 Task: Find the determinant of the 2x2 matrix {{6, 4}, {3, 8}}.
Action: Mouse moved to (939, 62)
Screenshot: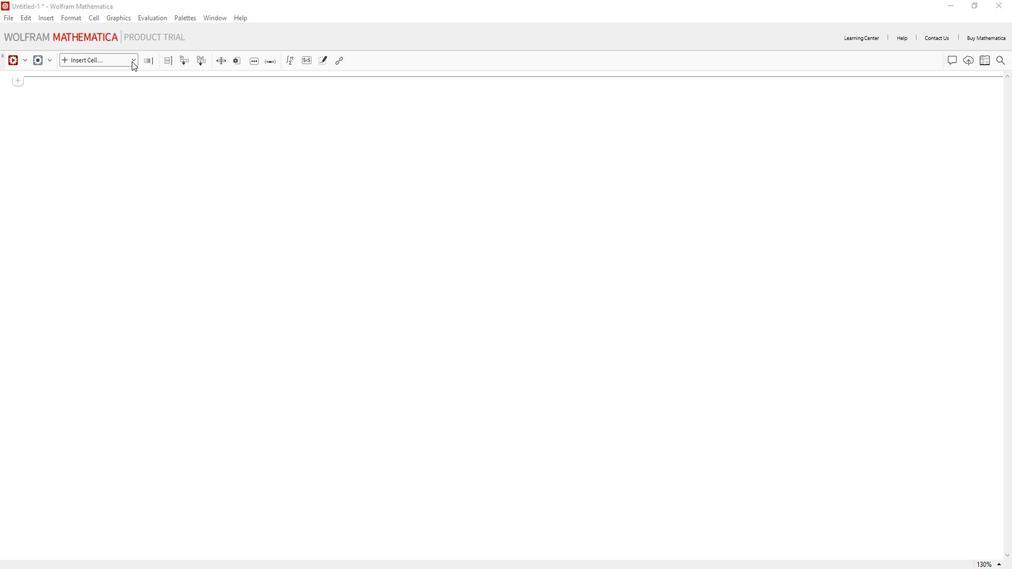 
Action: Mouse pressed left at (939, 62)
Screenshot: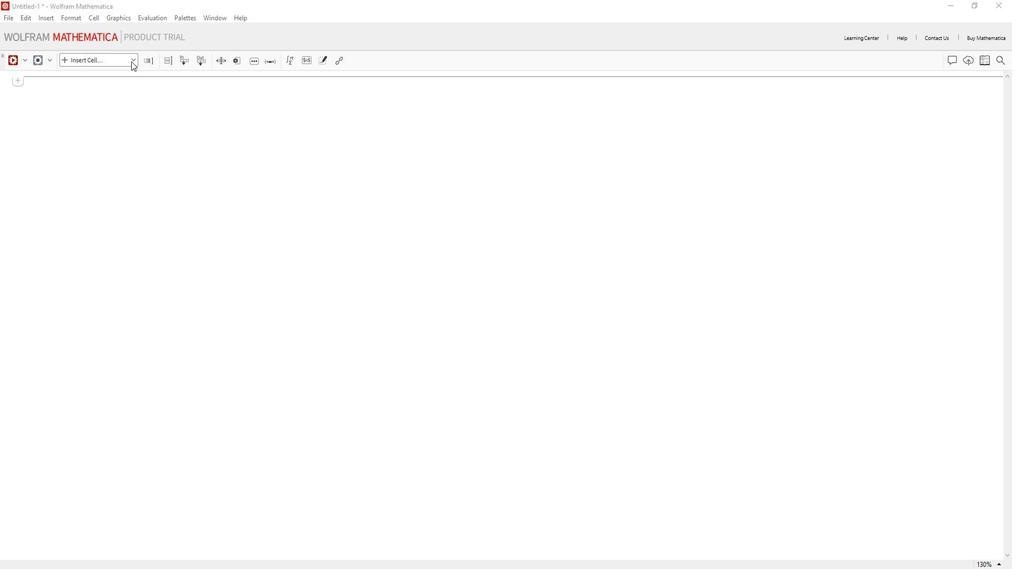 
Action: Mouse moved to (916, 80)
Screenshot: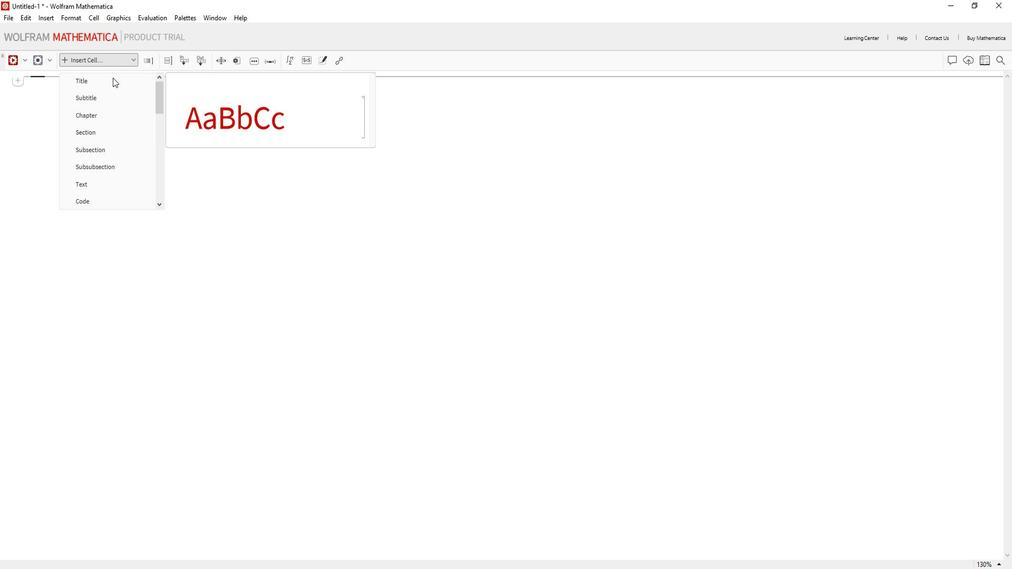 
Action: Mouse pressed left at (916, 80)
Screenshot: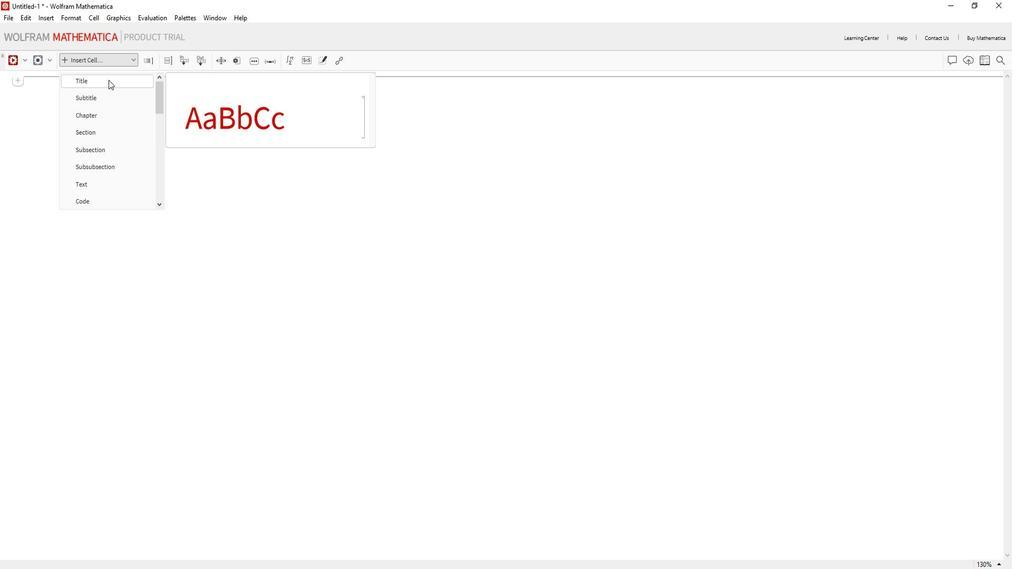 
Action: Key pressed <Key.shift><Key.shift>Find<Key.space>the<Key.space>determinant<Key.space>of<Key.space>the<Key.space>2x2<Key.space>matrix
Screenshot: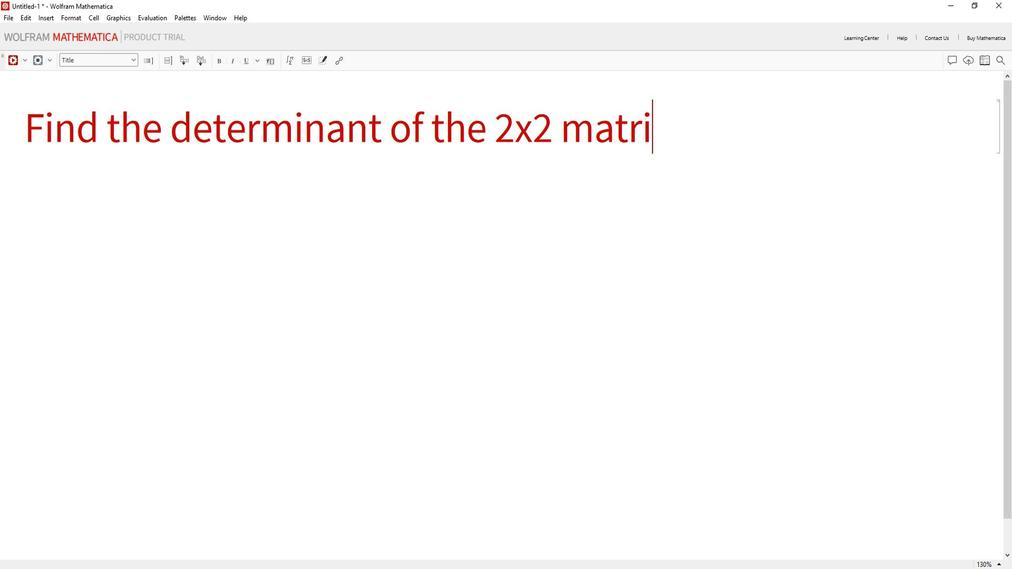 
Action: Mouse moved to (925, 218)
Screenshot: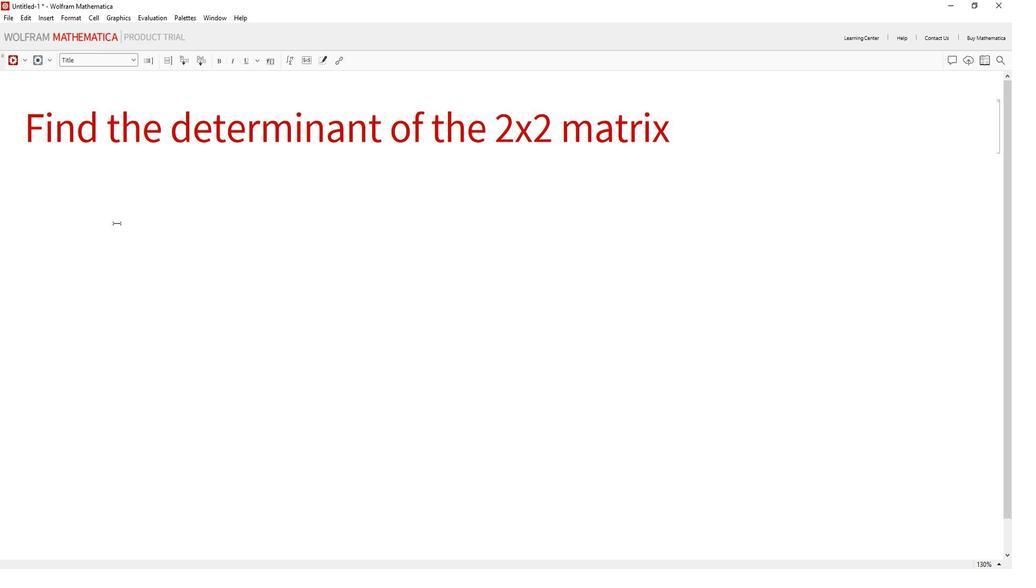
Action: Mouse pressed left at (925, 218)
Screenshot: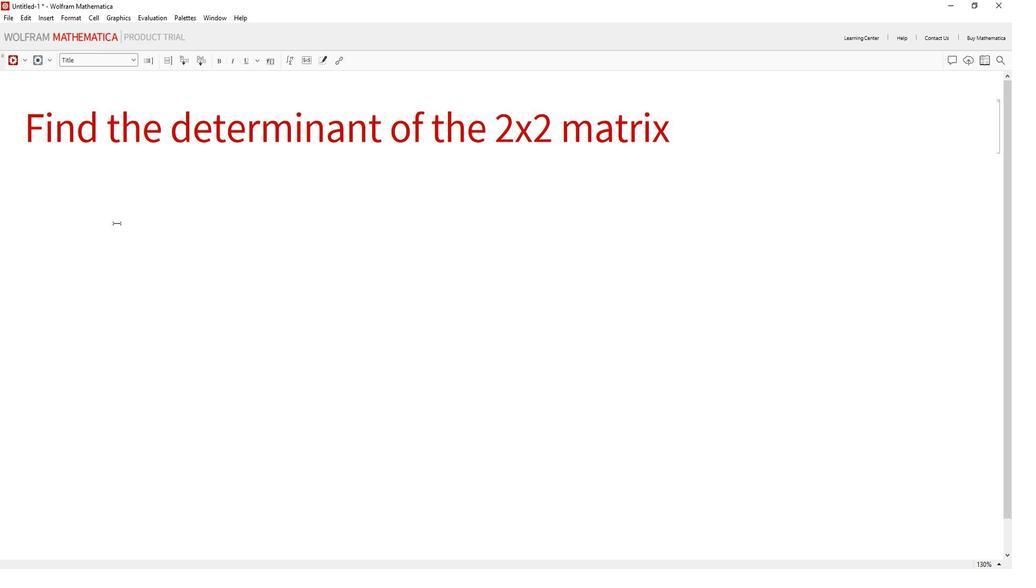 
Action: Mouse moved to (744, 224)
Screenshot: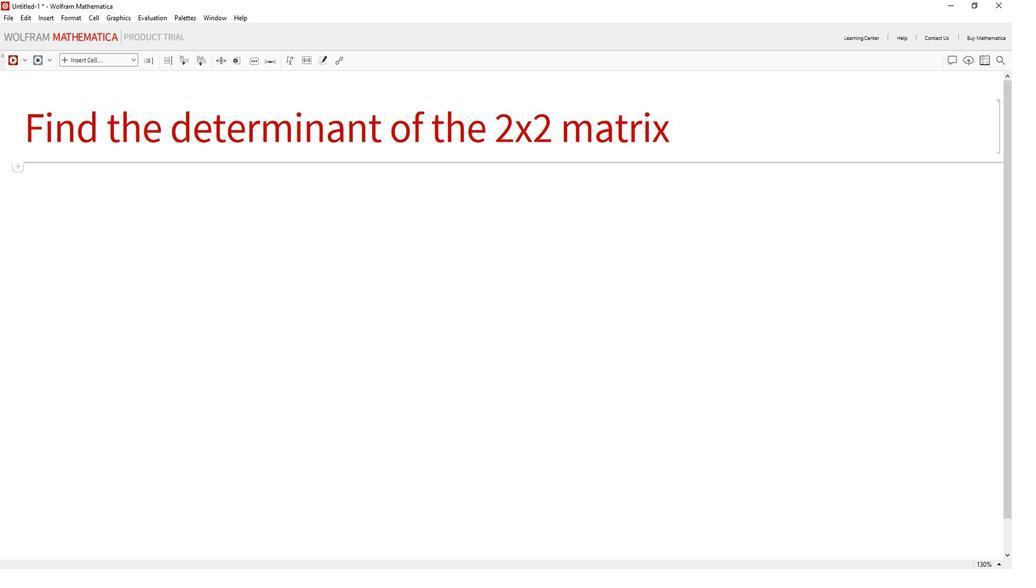 
Action: Mouse pressed left at (744, 224)
Screenshot: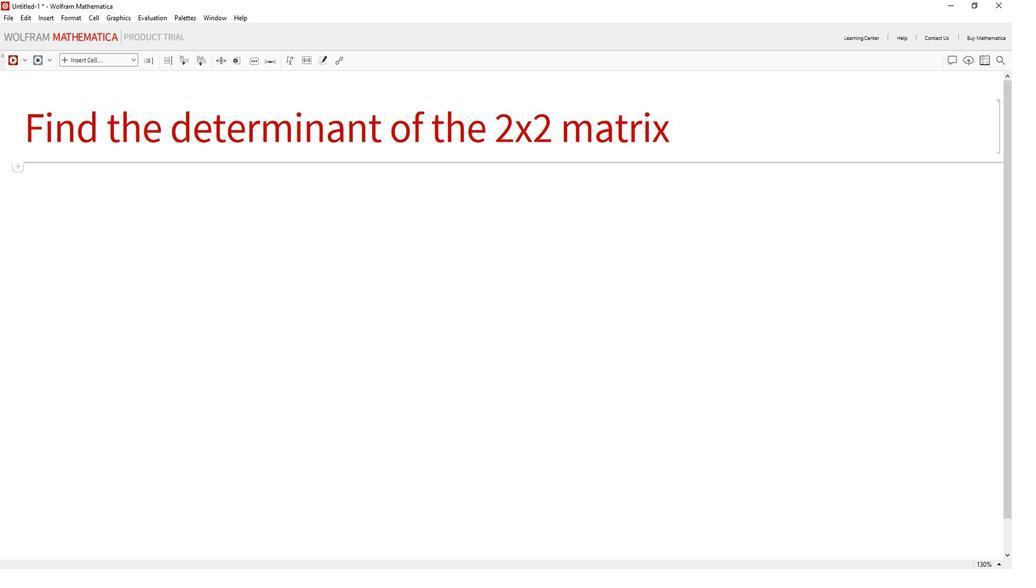 
Action: Mouse moved to (905, 183)
Screenshot: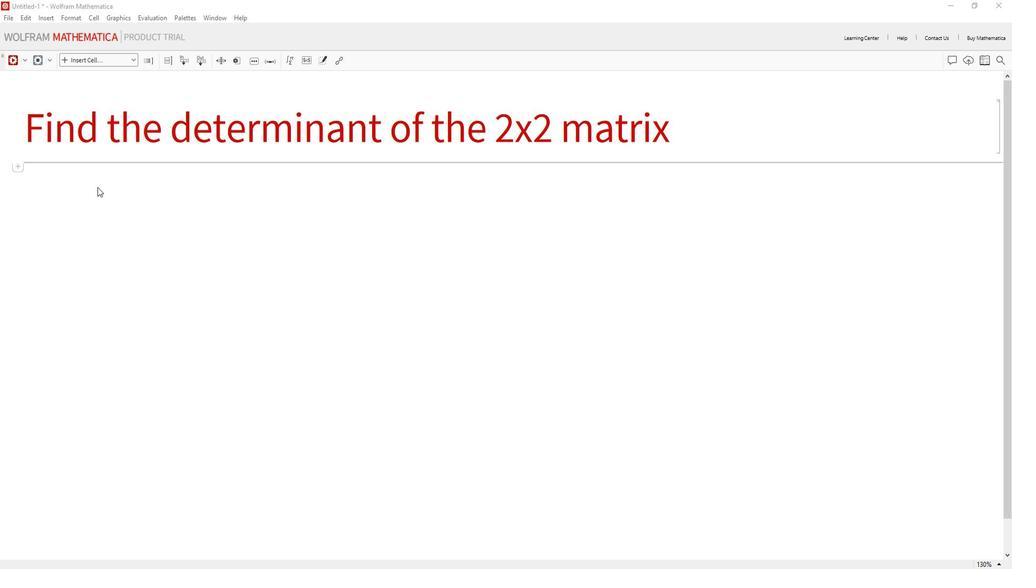 
Action: Mouse pressed left at (905, 183)
Screenshot: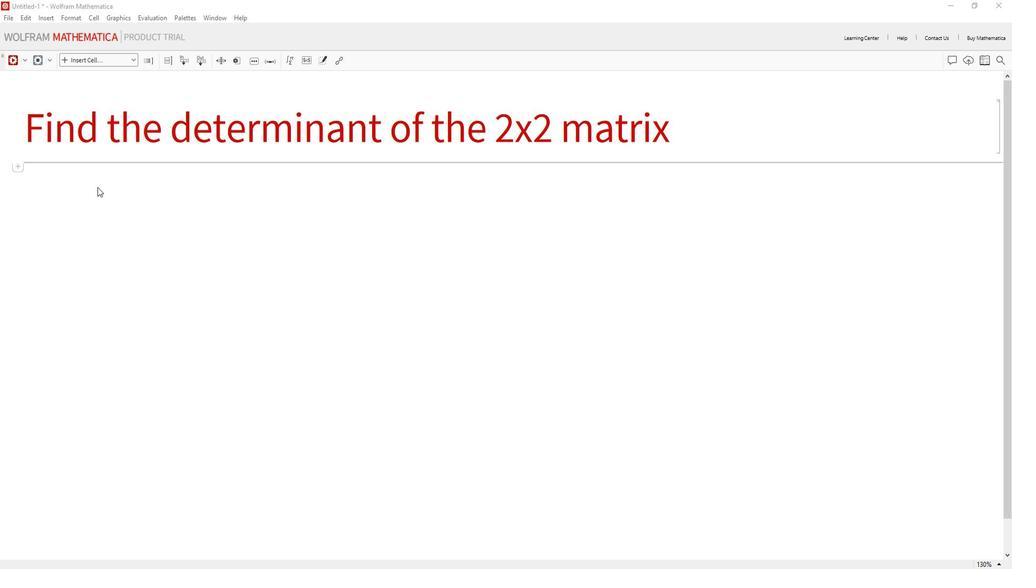 
Action: Mouse pressed left at (905, 183)
Screenshot: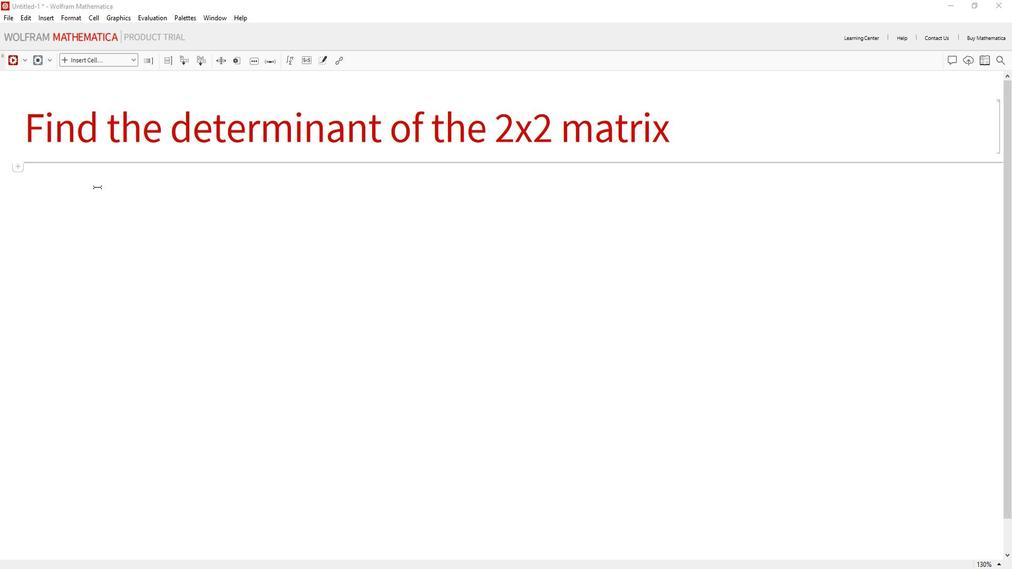 
Action: Mouse moved to (923, 64)
Screenshot: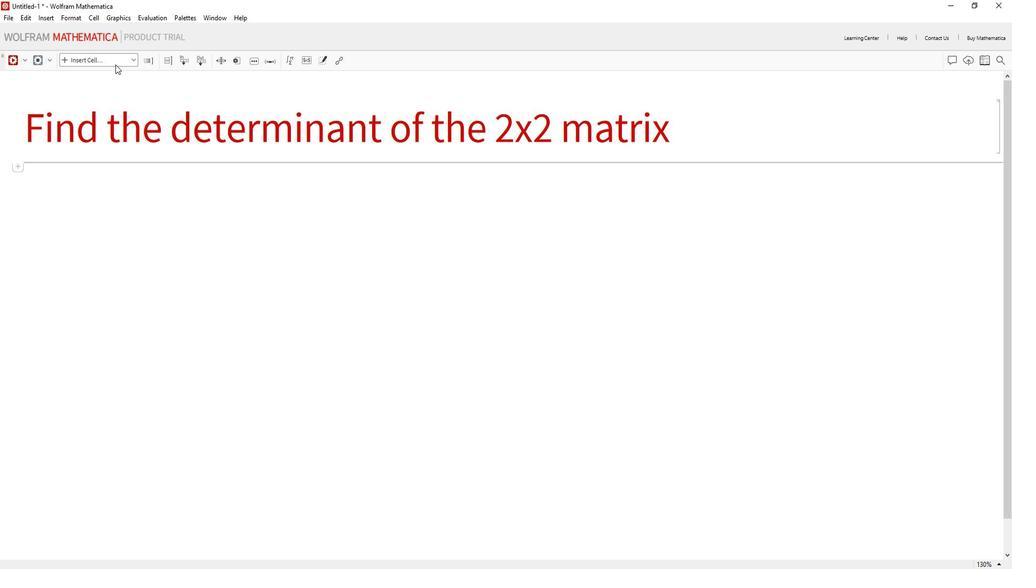 
Action: Mouse pressed left at (923, 64)
Screenshot: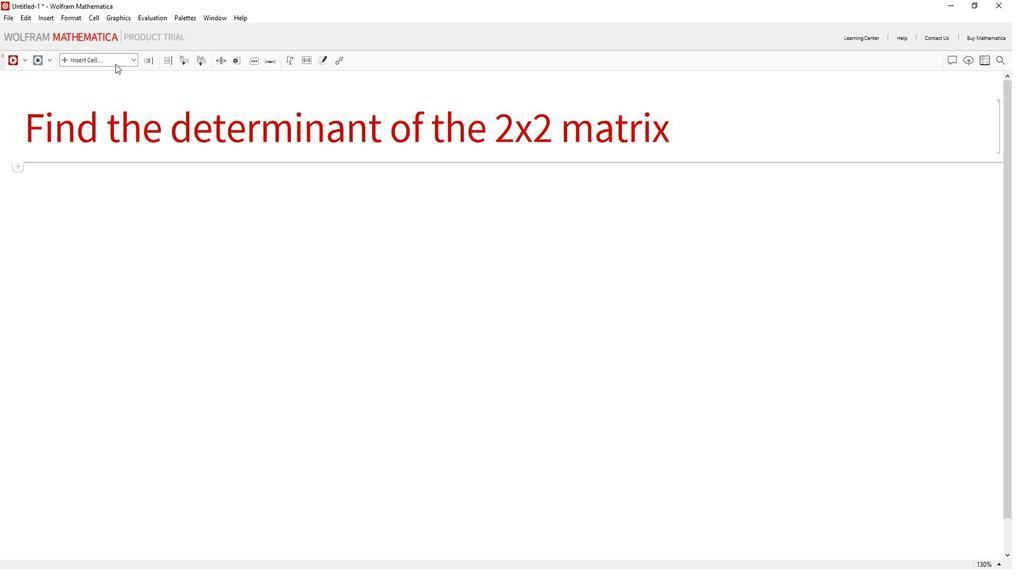 
Action: Mouse moved to (896, 195)
Screenshot: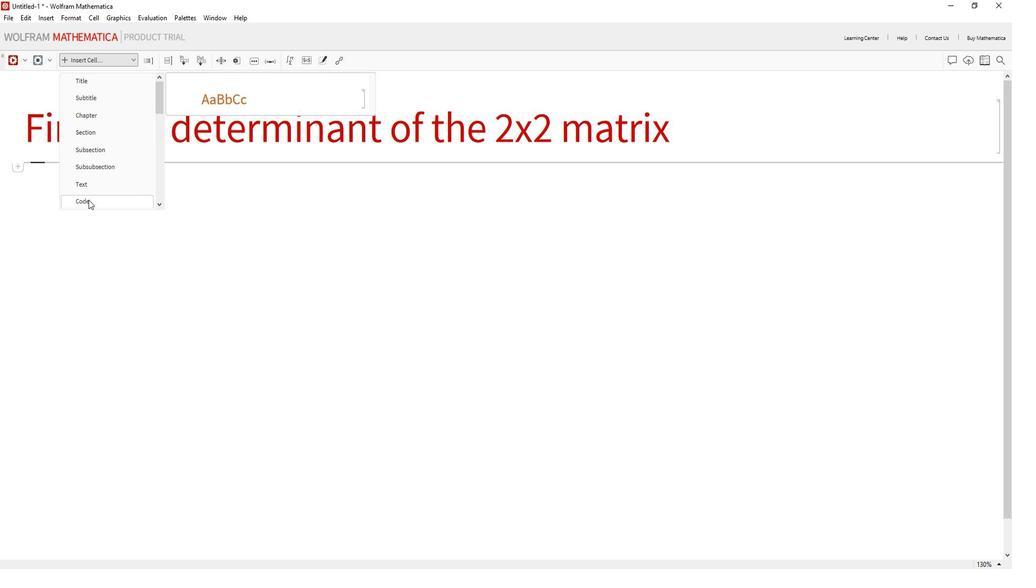 
Action: Mouse pressed left at (896, 195)
Screenshot: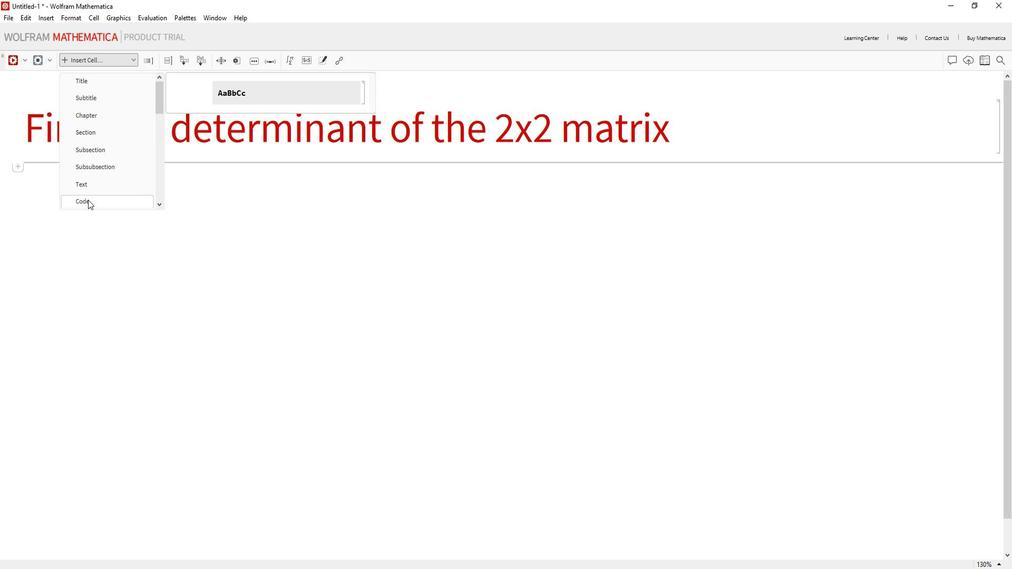 
Action: Mouse moved to (899, 184)
Screenshot: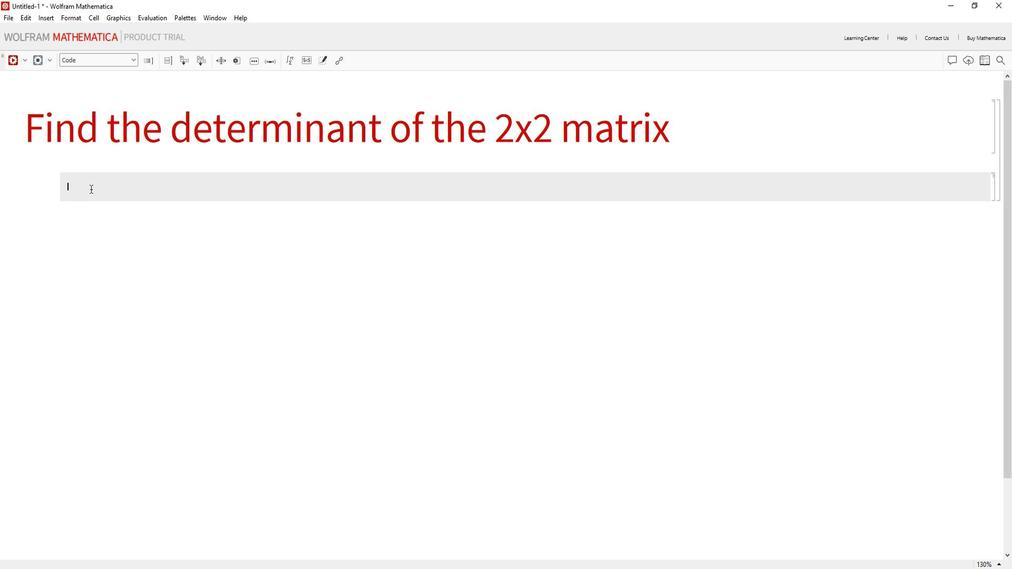 
Action: Mouse pressed left at (899, 184)
Screenshot: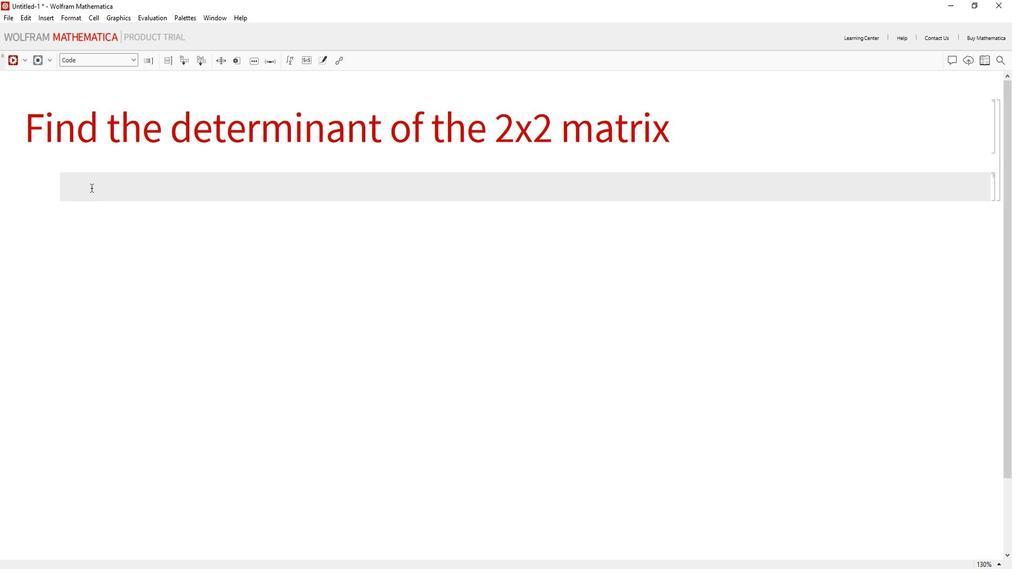 
Action: Key pressed <Key.shift_r>(*<Key.shift>Define<Key.space>the<Key.space>2x2<Key.space>matrix<Key.right><Key.right>matrix<Key.enter><Key.space>=<Key.space><Key.shift_r>{{6,<Key.space>4<Key.right>,<Key.space><Key.shift_r>{3,<Key.space>8<Key.right><Key.right>;<Key.enter><Key.enter><Key.shift_r><Key.shift_r><Key.shift_r><Key.shift_r><Key.shift_r><Key.shift_r><Key.shift_r><Key.shift_r>(*<Key.shift>Calculate<Key.space>the<Key.space>determinant<Key.right><Key.right><Key.enter>determinant<Key.enter><Key.space>=<Key.space><Key.shift>Det[matrix<Key.enter><Key.right>;<Key.enter><Key.enter><Key.shift_r><Key.shift_r><Key.shift_r>(*<Key.shift>Display<Key.space>the<Key.space>result<Key.right><Key.right><Key.enter>determinat<Key.backspace>nt<Key.enter>
Screenshot: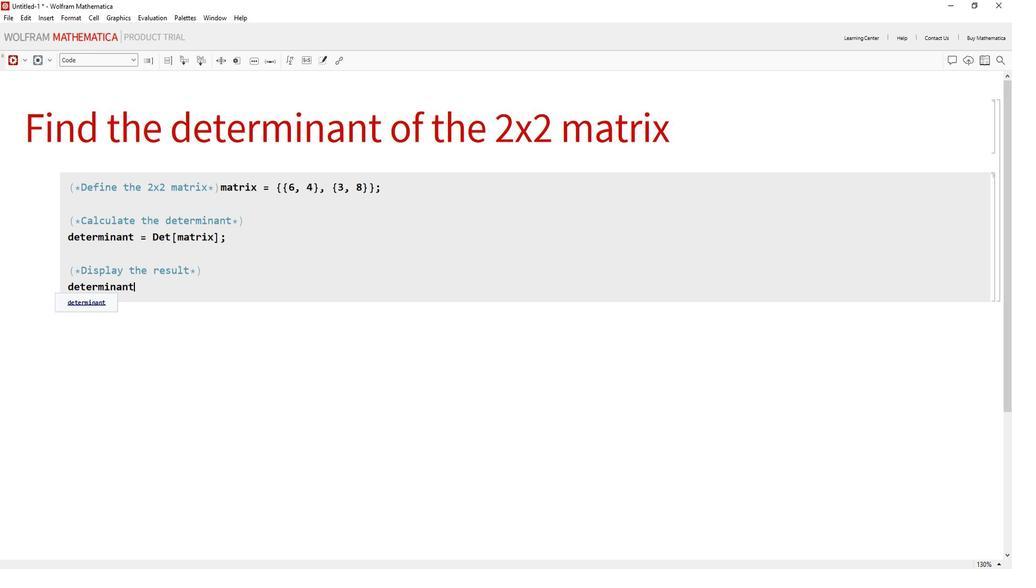 
Action: Mouse moved to (977, 245)
Screenshot: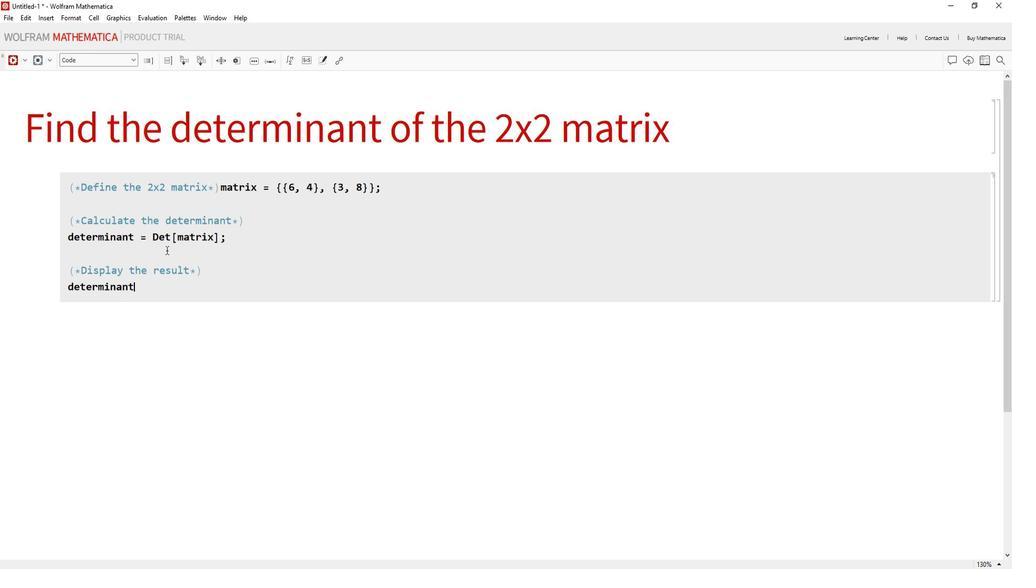 
Action: Mouse pressed left at (977, 245)
Screenshot: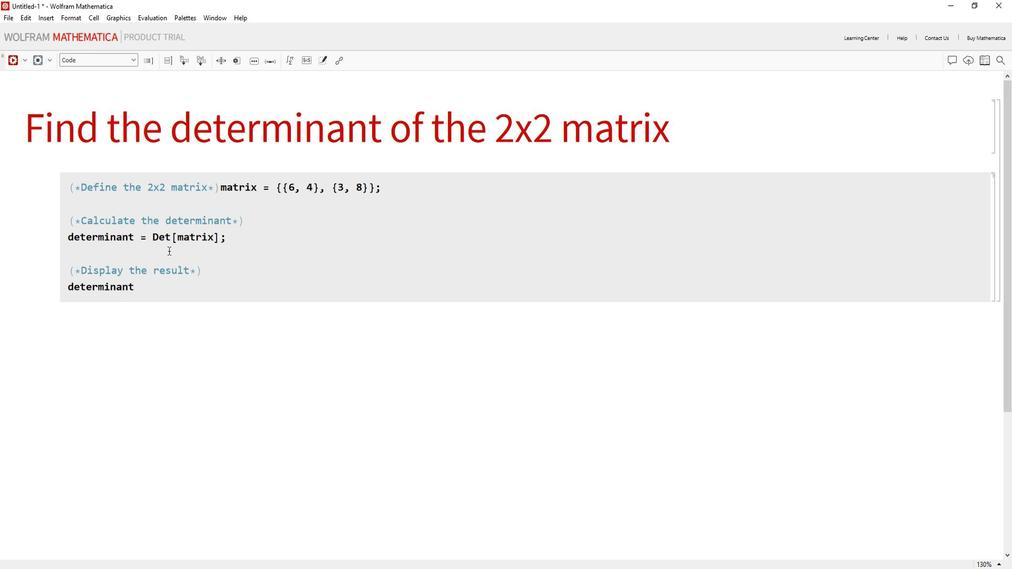
Action: Mouse moved to (824, 62)
Screenshot: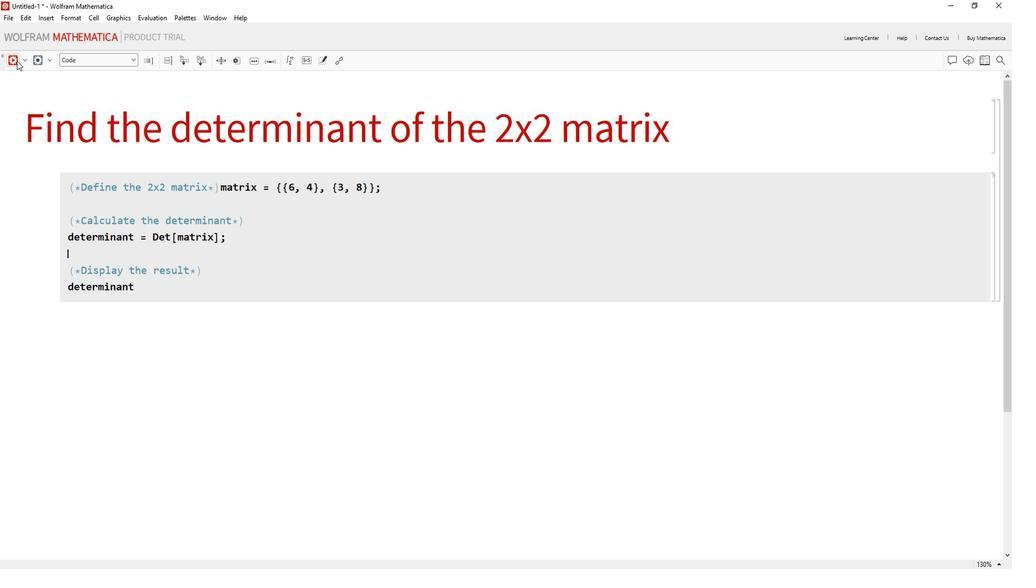 
Action: Mouse pressed left at (824, 62)
Screenshot: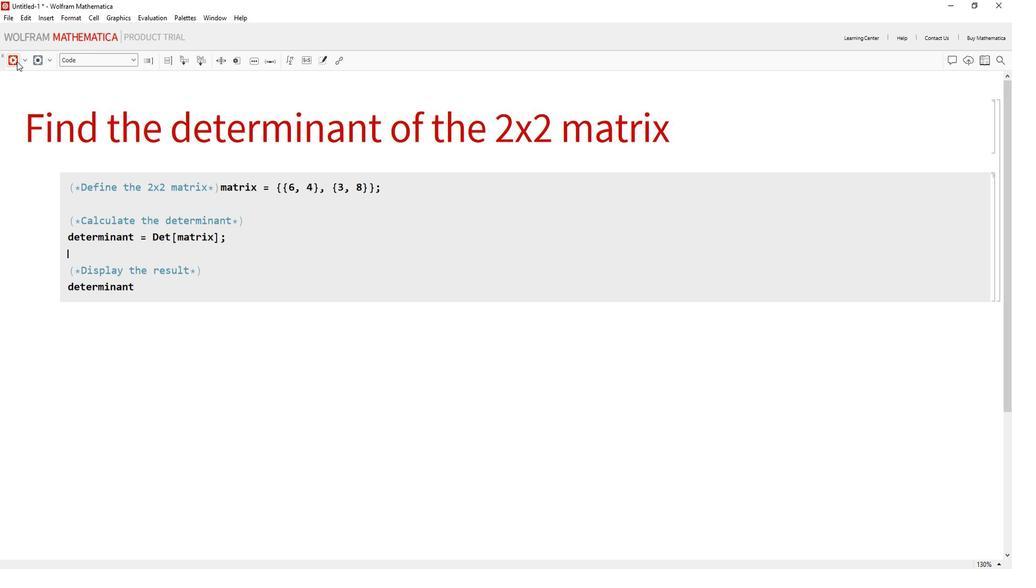 
Action: Mouse moved to (966, 266)
Screenshot: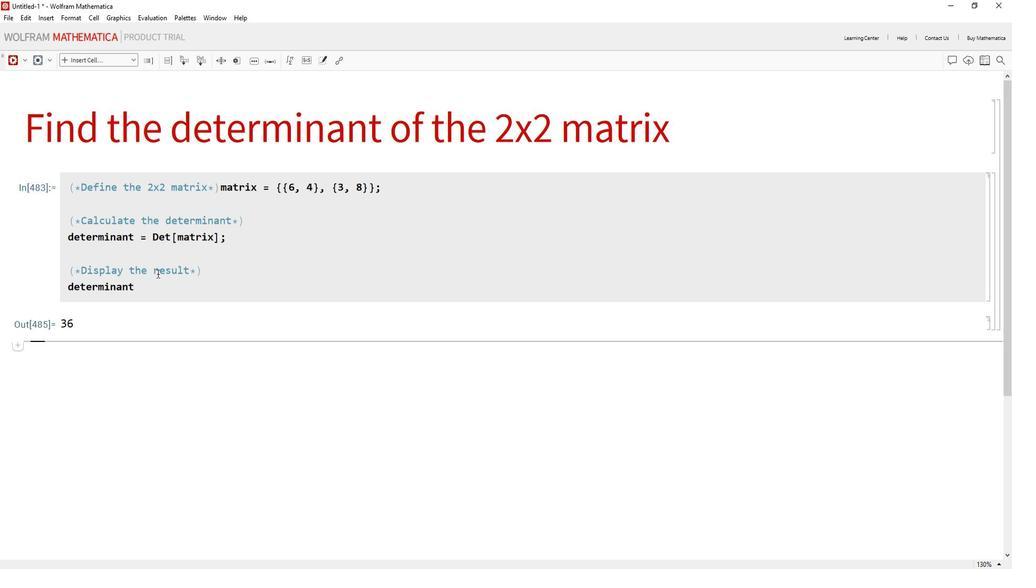 
